 Task: In the  document Climatechange.txt Add page color 'Gold'Gold . Insert watermark . Insert watermark  ITC Apply Font Style in watermark Georgia; font size  113 and place the watermark  Horizontally
Action: Mouse moved to (47, 66)
Screenshot: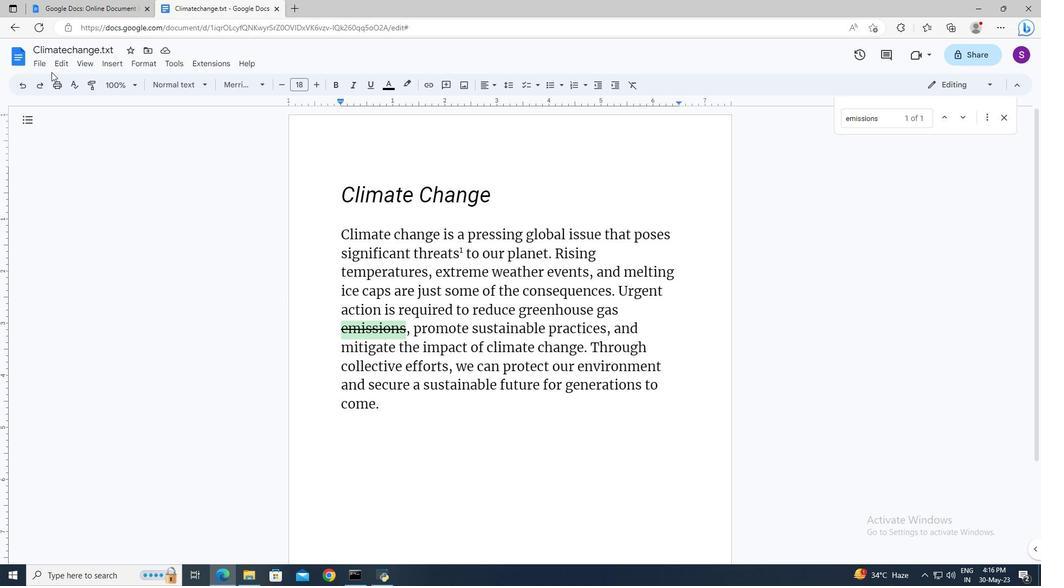 
Action: Mouse pressed left at (47, 66)
Screenshot: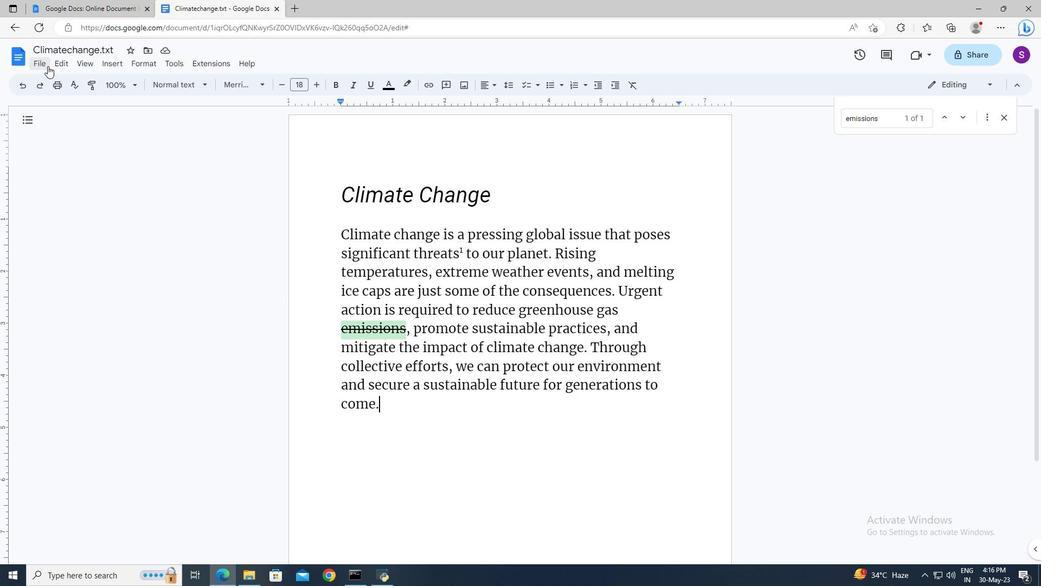
Action: Mouse moved to (69, 360)
Screenshot: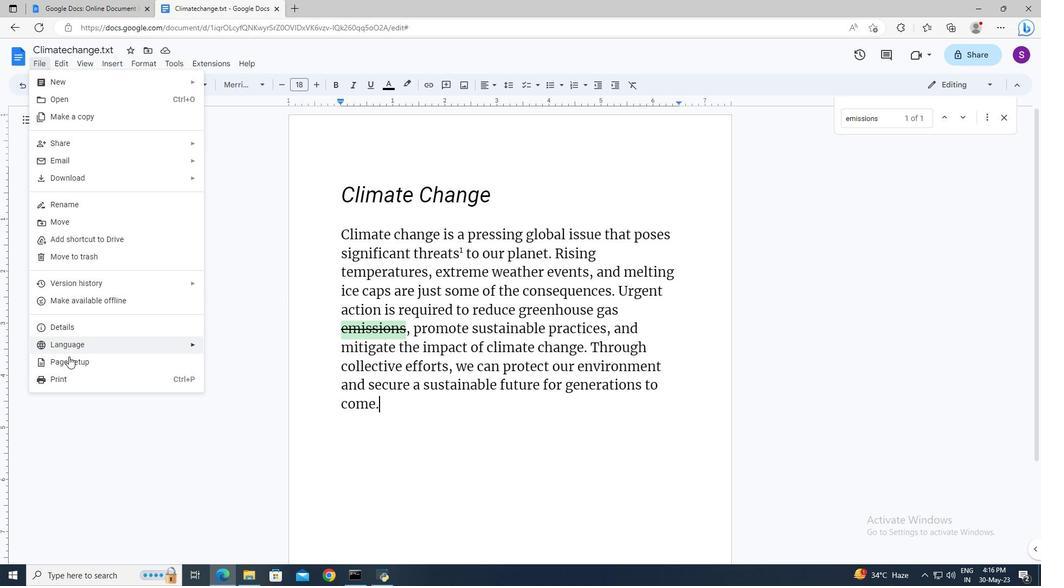 
Action: Mouse pressed left at (69, 360)
Screenshot: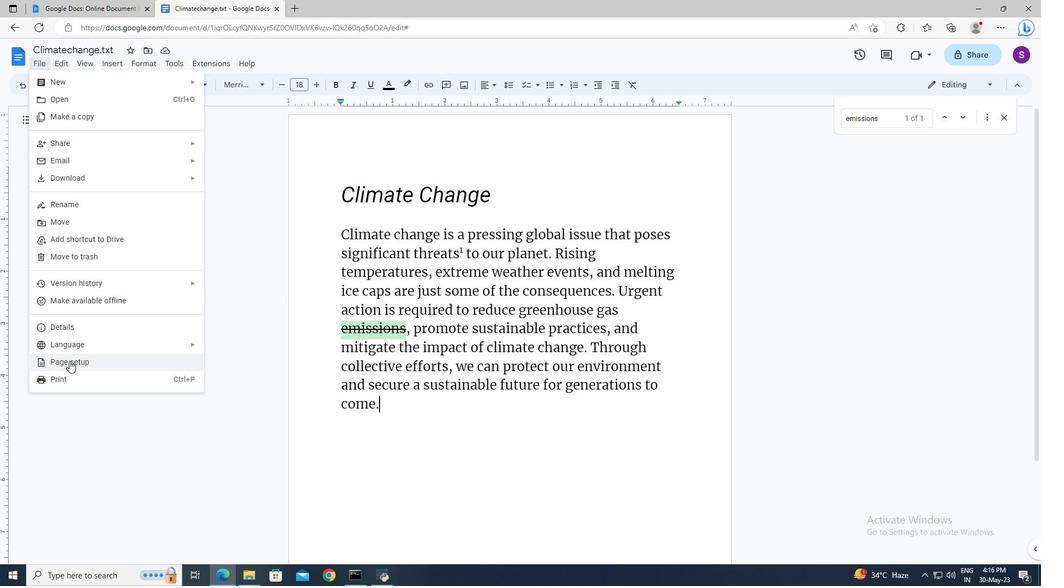 
Action: Mouse moved to (438, 370)
Screenshot: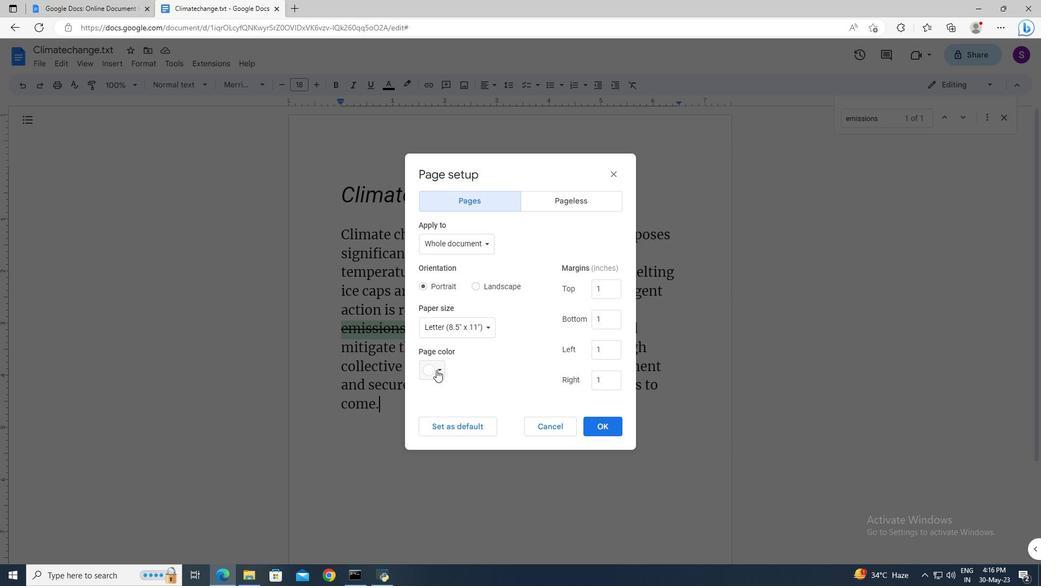 
Action: Mouse pressed left at (438, 370)
Screenshot: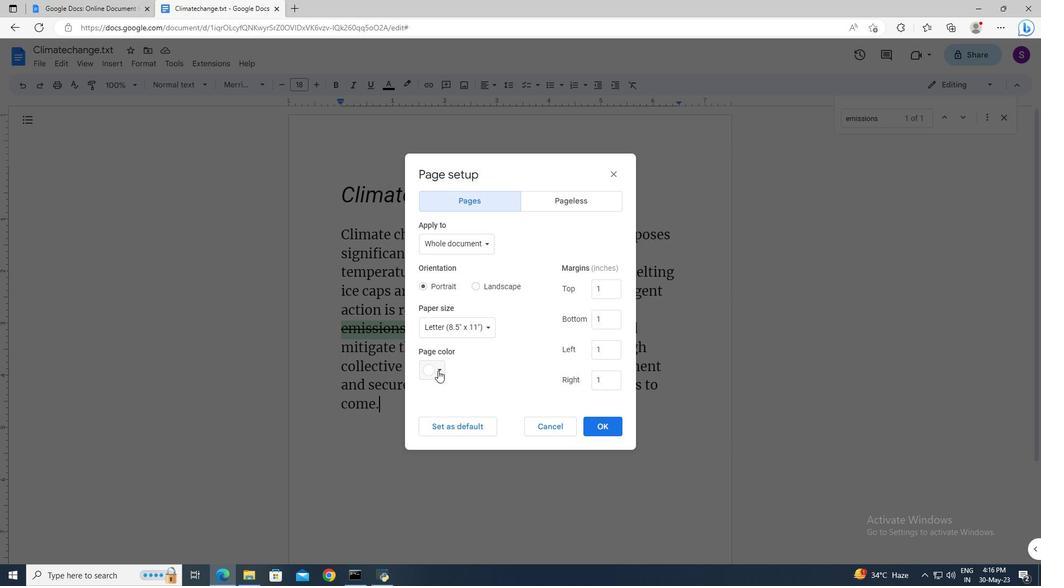 
Action: Mouse moved to (431, 498)
Screenshot: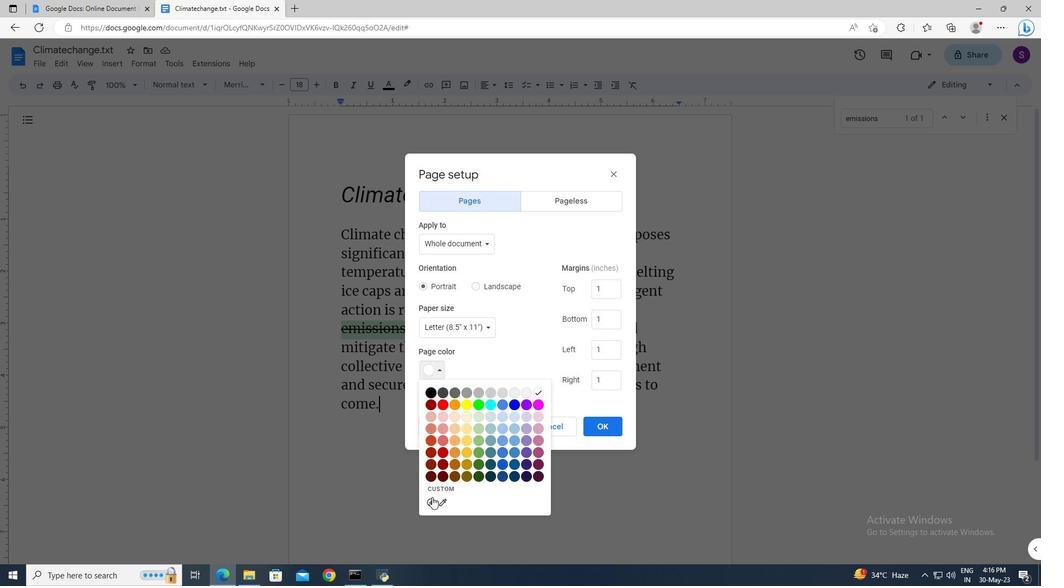 
Action: Mouse pressed left at (431, 498)
Screenshot: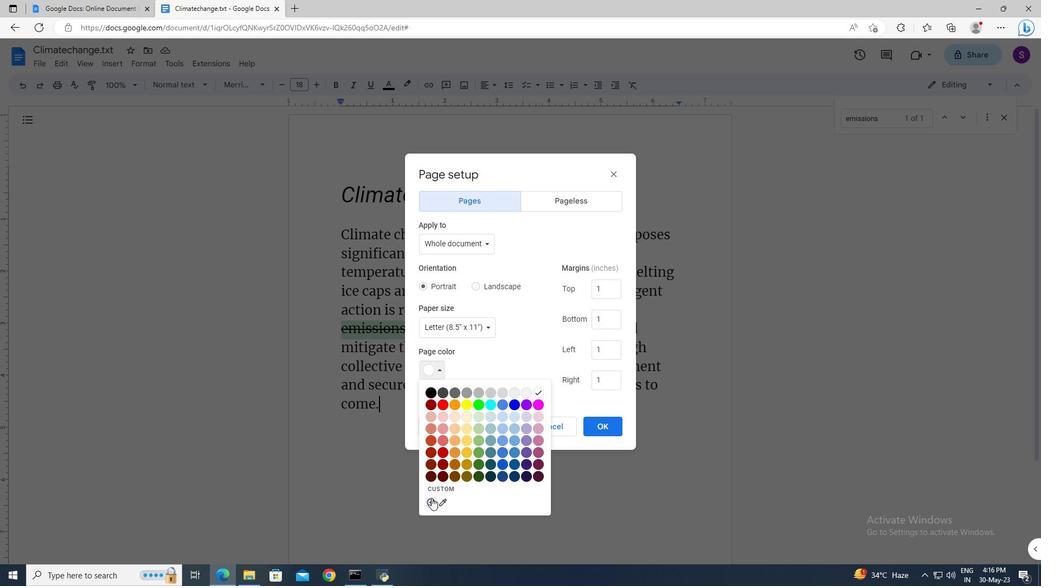 
Action: Mouse moved to (530, 308)
Screenshot: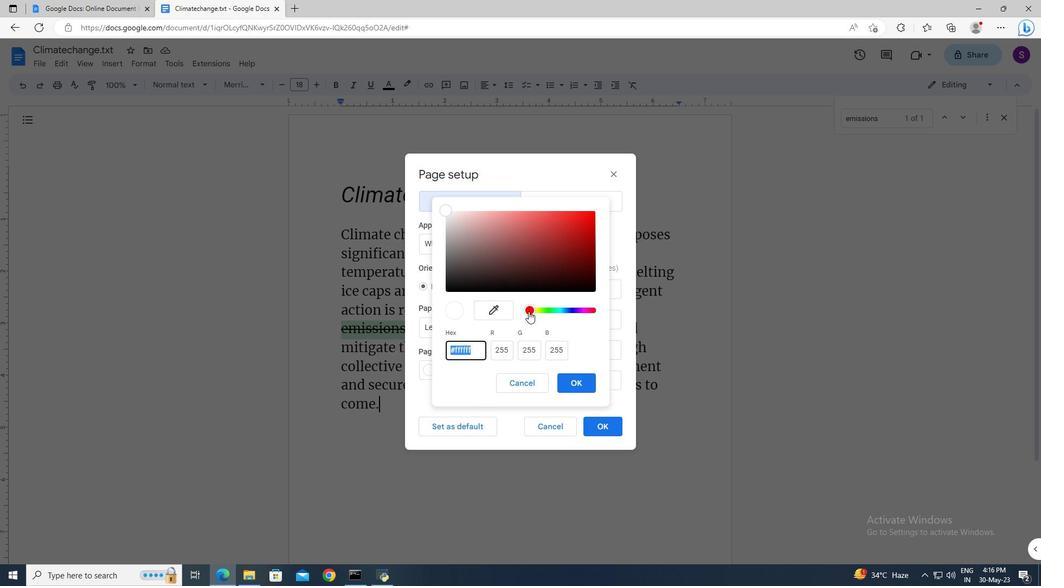 
Action: Mouse pressed left at (530, 308)
Screenshot: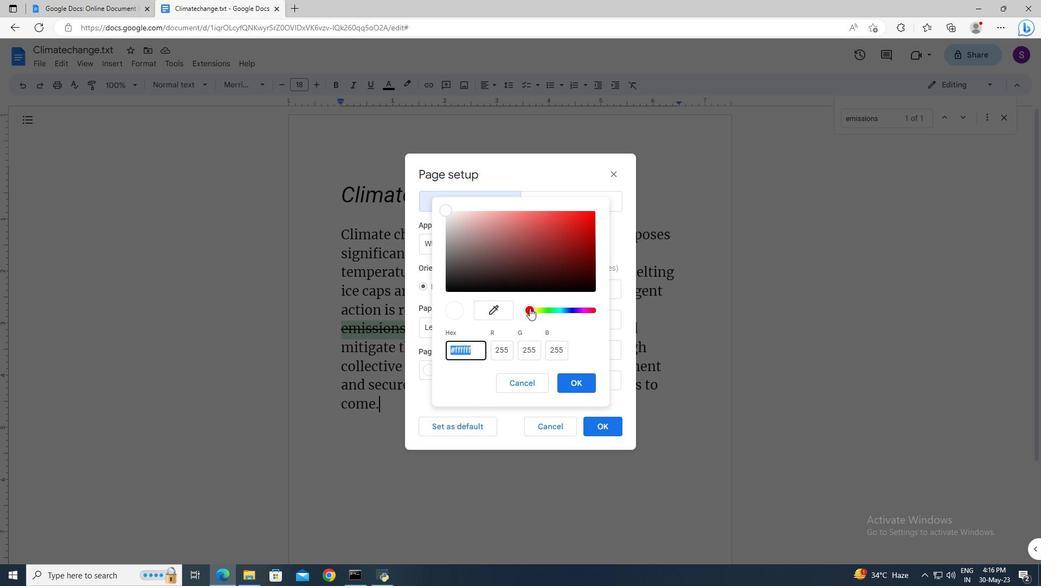 
Action: Mouse moved to (544, 223)
Screenshot: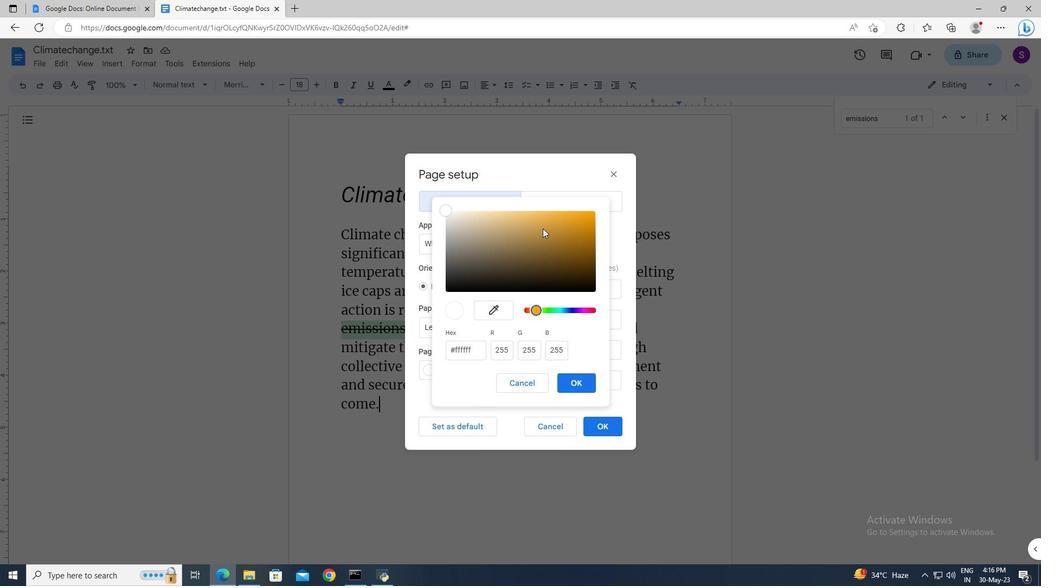 
Action: Mouse pressed left at (544, 223)
Screenshot: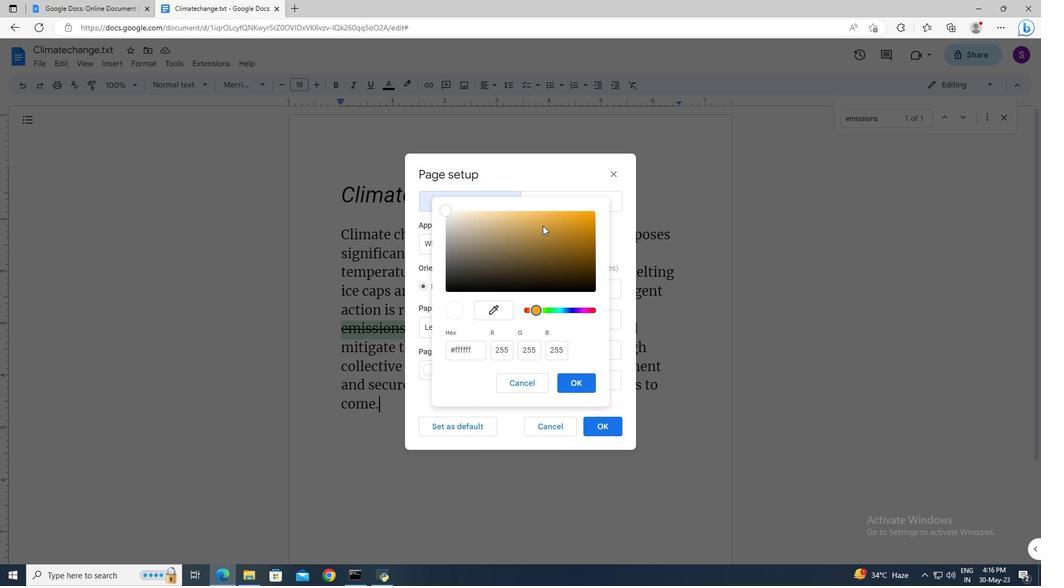 
Action: Mouse moved to (546, 218)
Screenshot: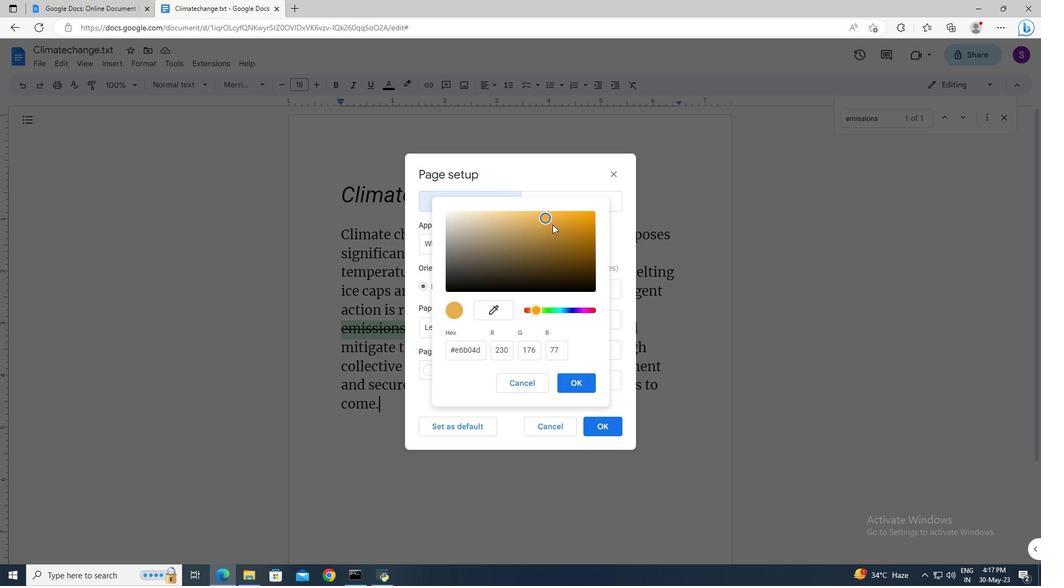 
Action: Mouse pressed left at (546, 218)
Screenshot: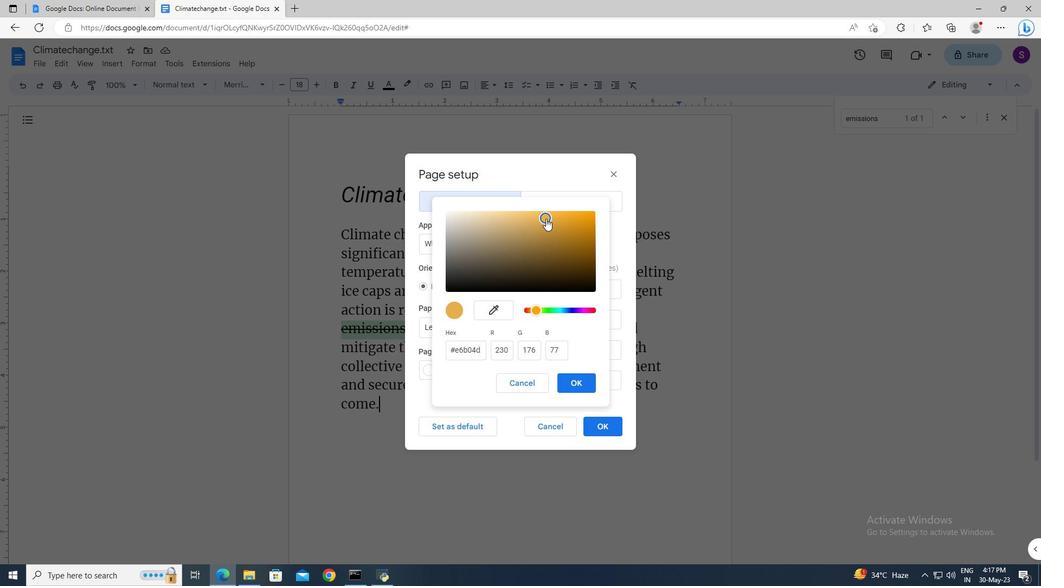 
Action: Mouse moved to (544, 211)
Screenshot: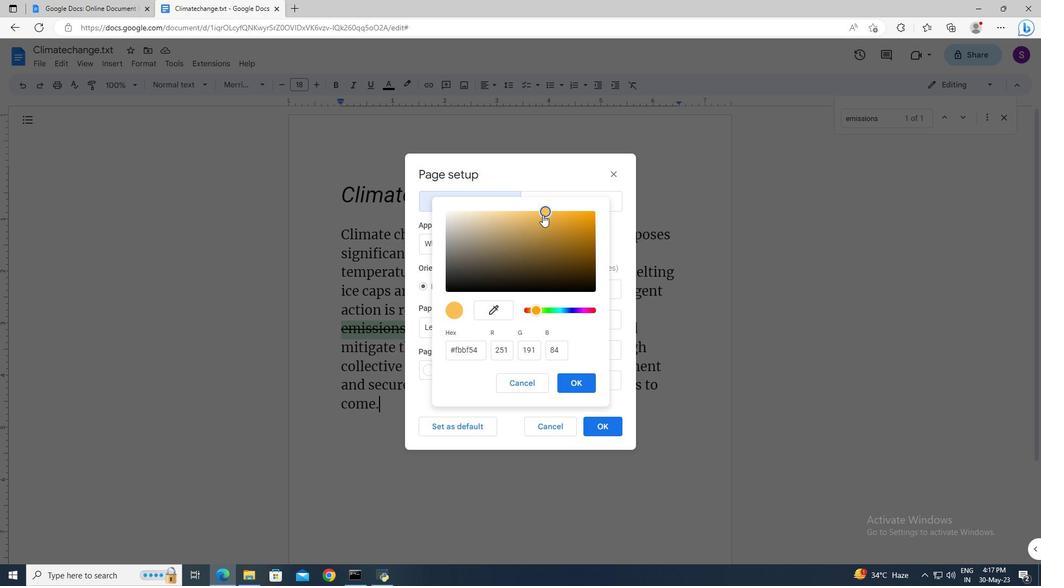 
Action: Mouse pressed left at (544, 211)
Screenshot: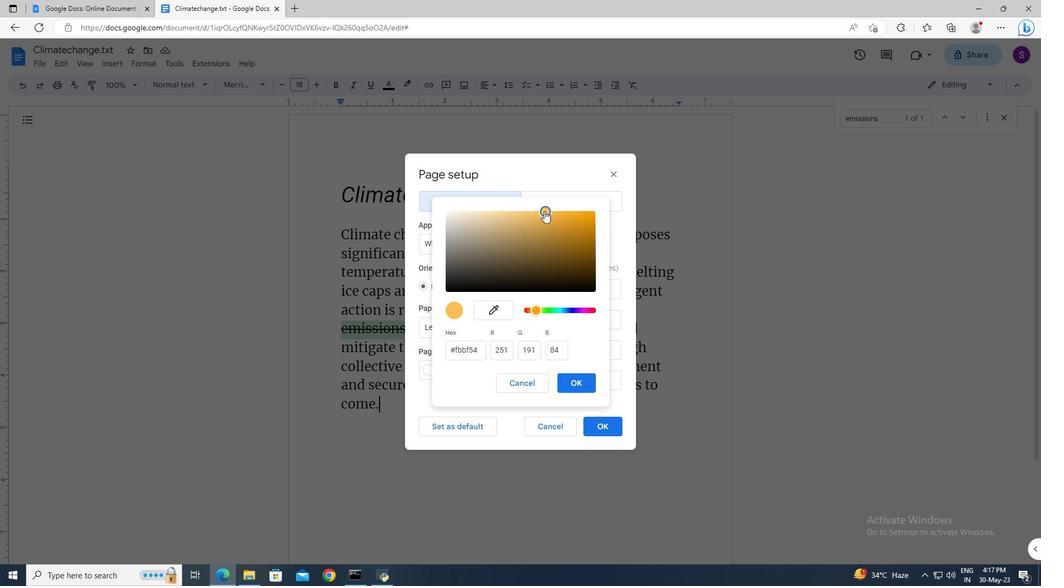 
Action: Mouse moved to (572, 383)
Screenshot: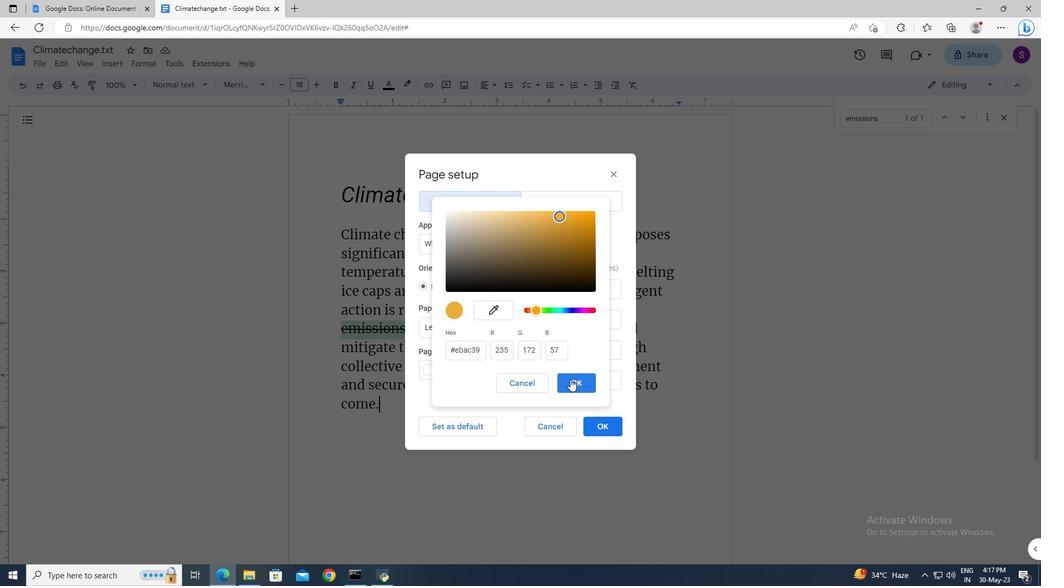 
Action: Mouse pressed left at (572, 383)
Screenshot: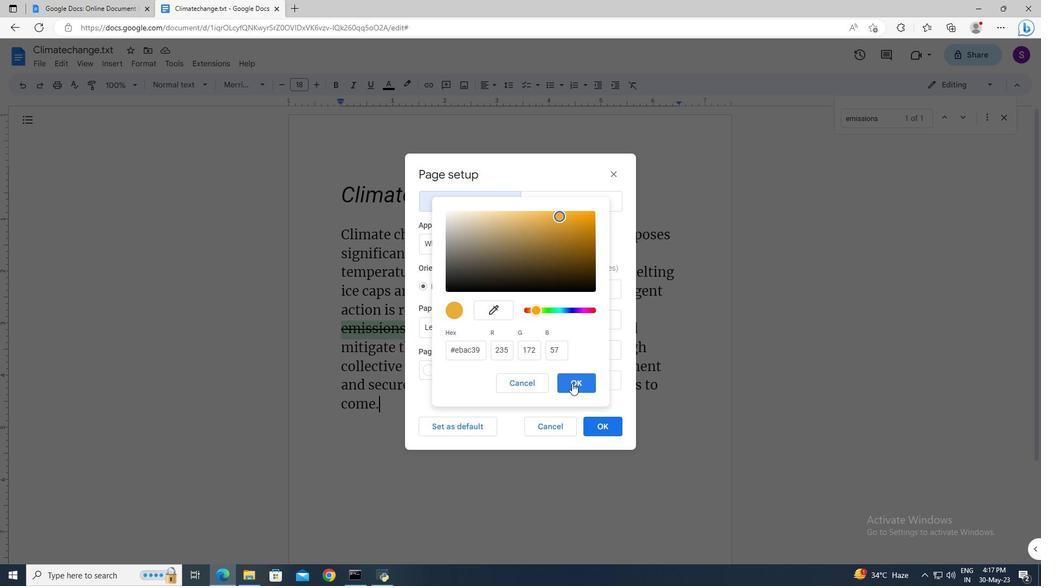 
Action: Mouse moved to (600, 423)
Screenshot: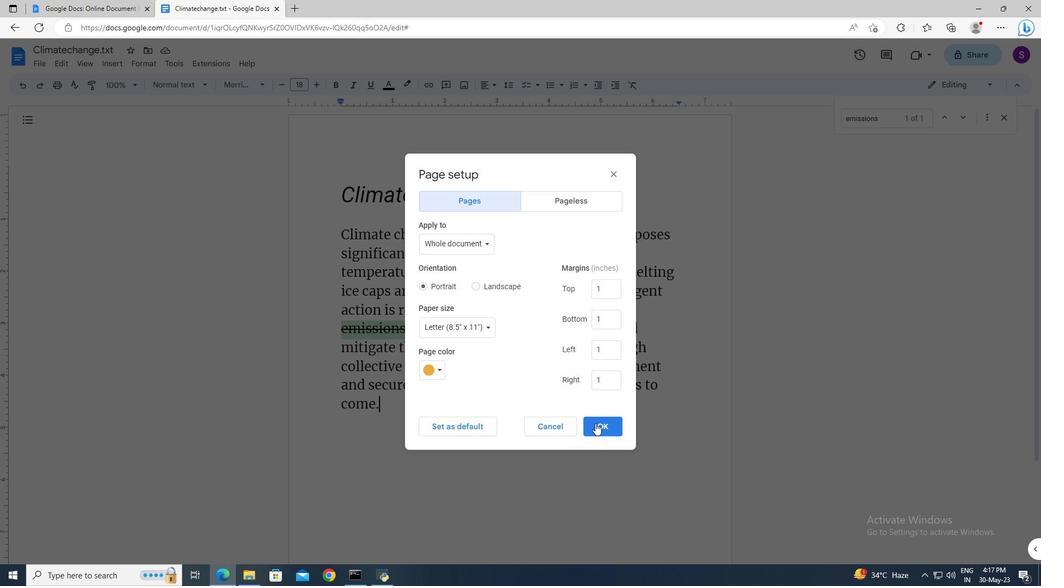 
Action: Mouse pressed left at (600, 423)
Screenshot: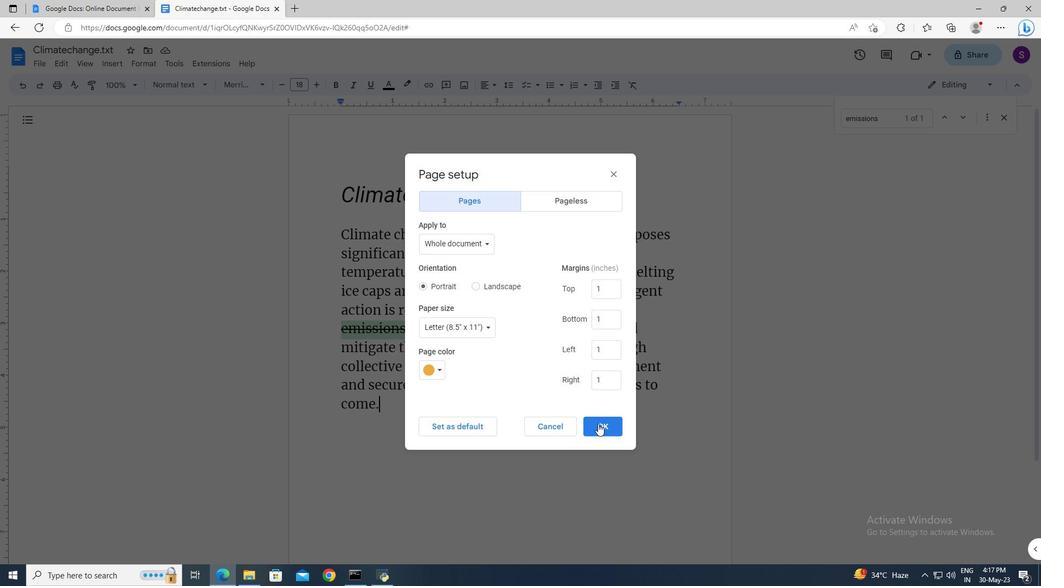 
Action: Mouse moved to (98, 65)
Screenshot: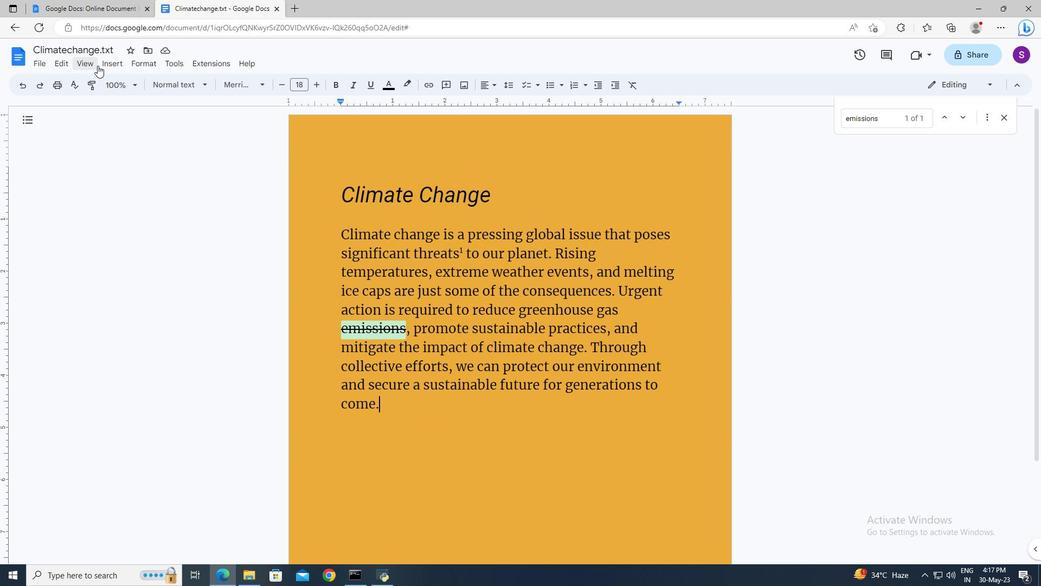 
Action: Mouse pressed left at (98, 65)
Screenshot: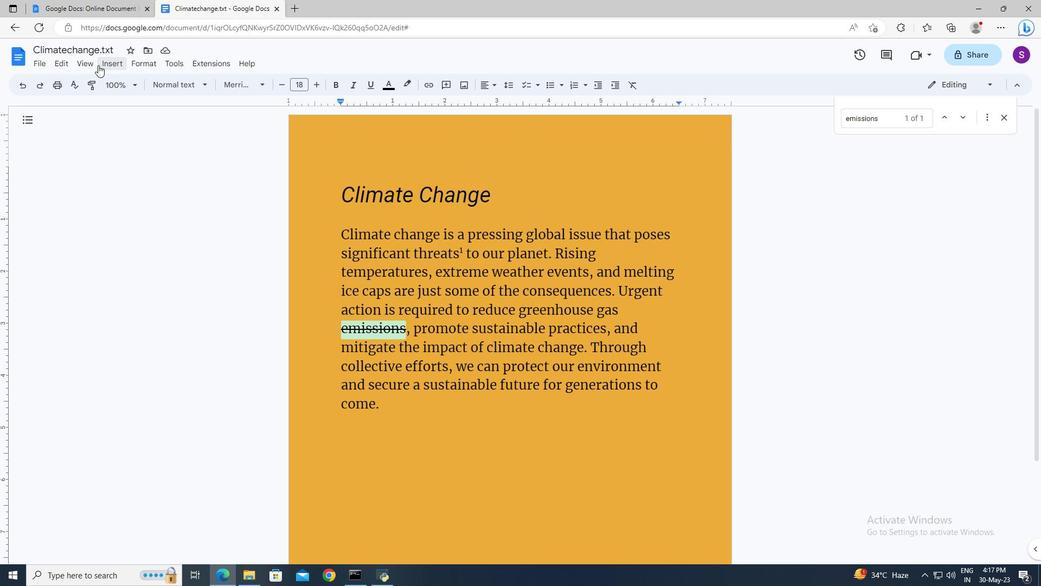 
Action: Mouse moved to (134, 323)
Screenshot: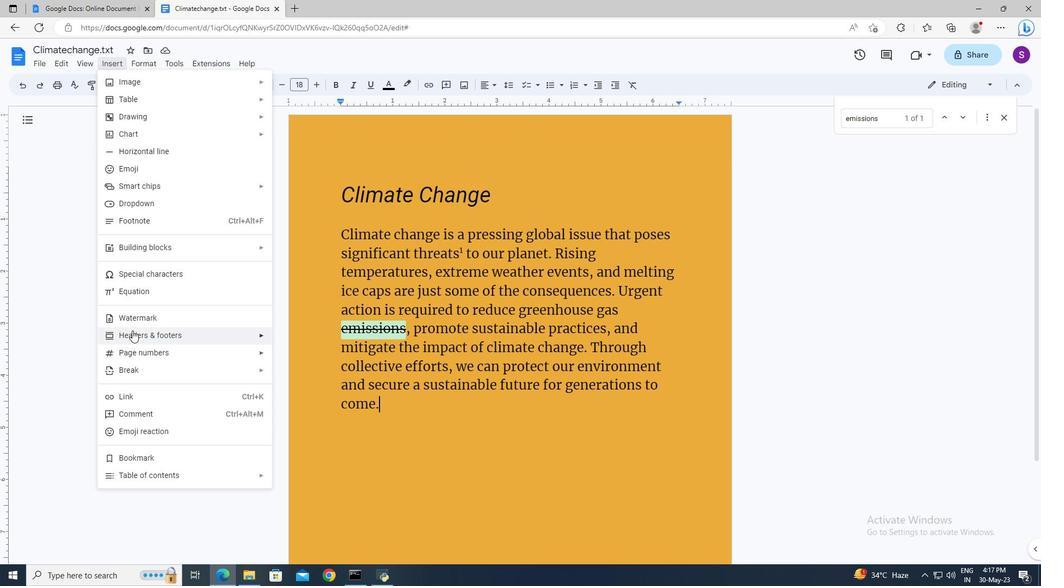 
Action: Mouse pressed left at (134, 323)
Screenshot: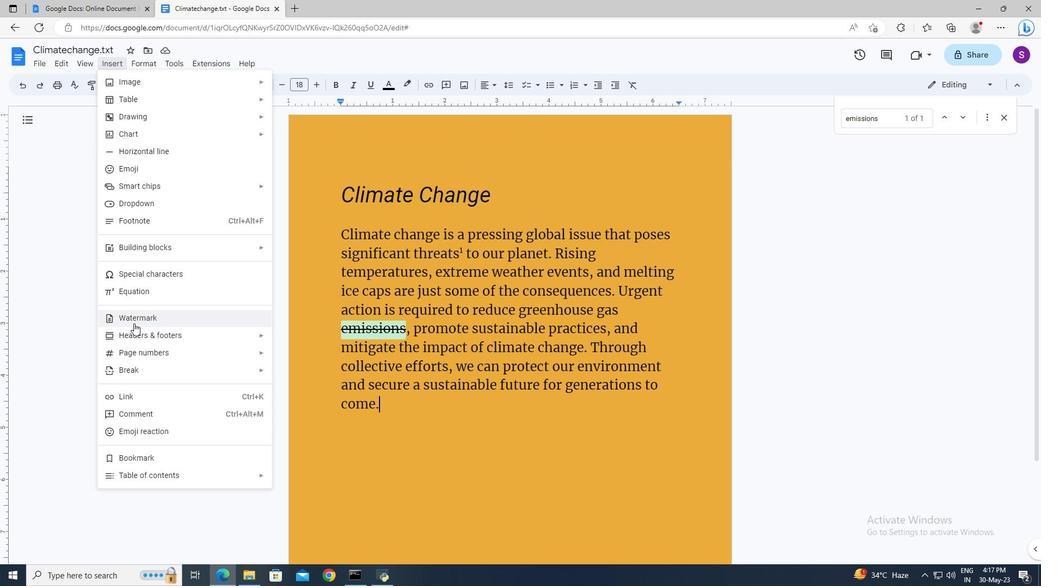 
Action: Mouse moved to (987, 121)
Screenshot: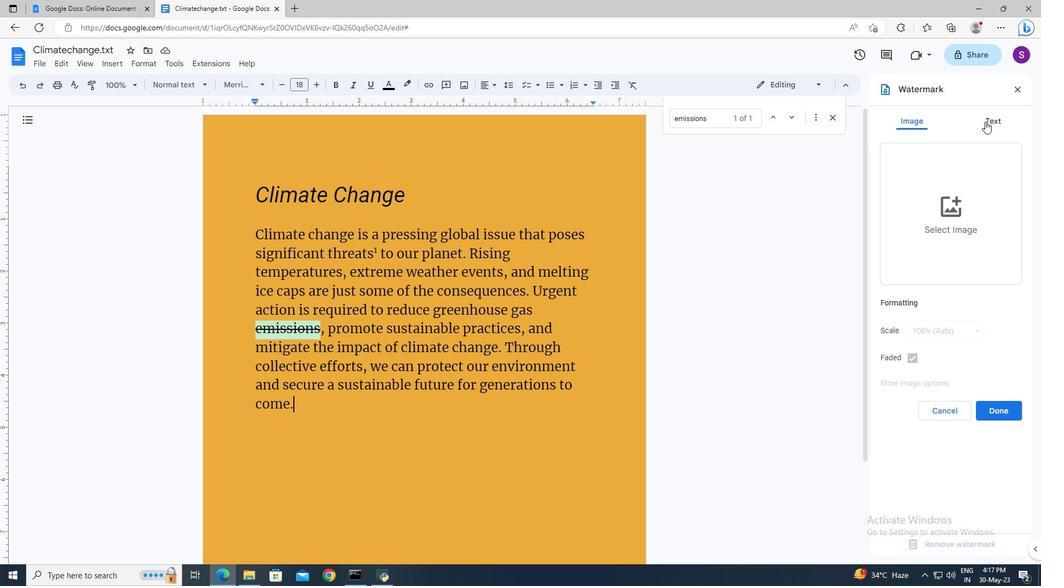 
Action: Mouse pressed left at (987, 121)
Screenshot: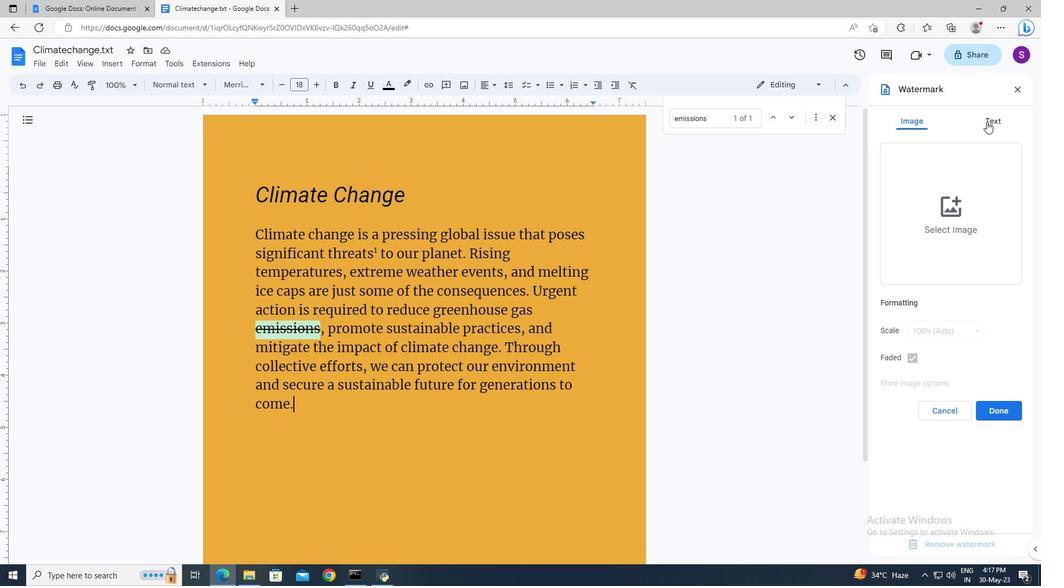 
Action: Mouse moved to (932, 150)
Screenshot: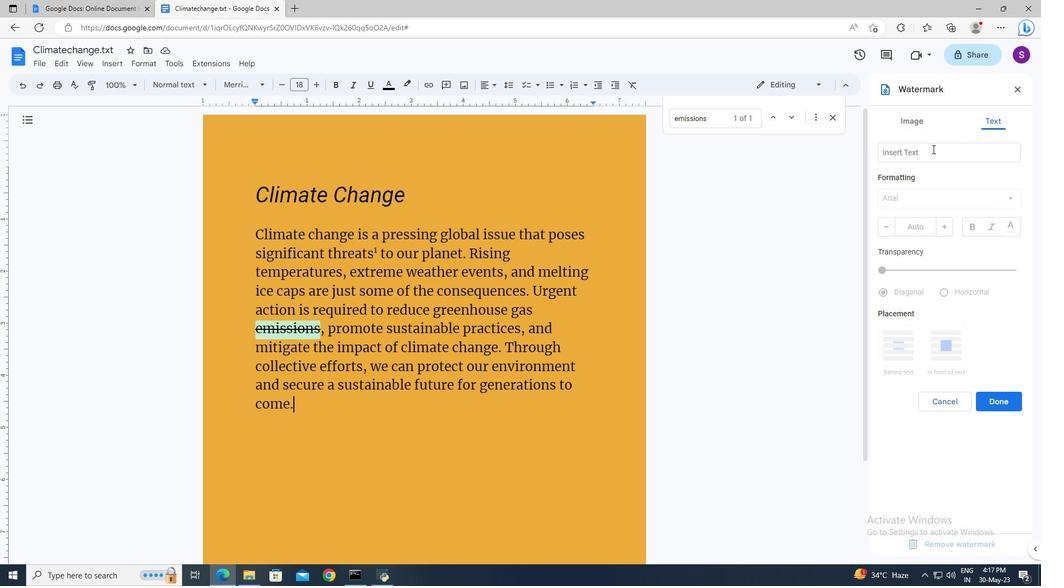 
Action: Mouse pressed left at (932, 150)
Screenshot: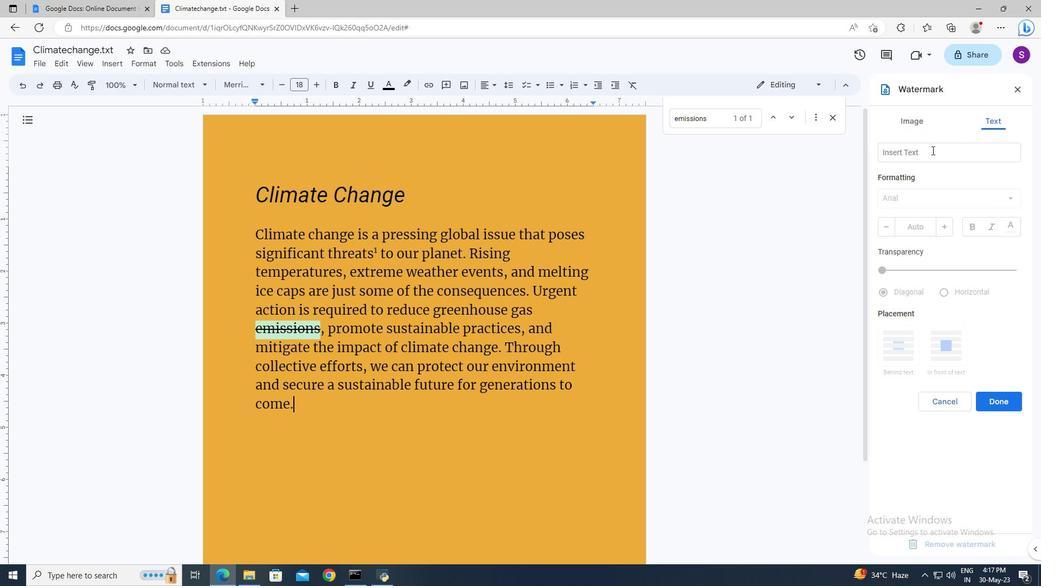 
Action: Mouse moved to (932, 150)
Screenshot: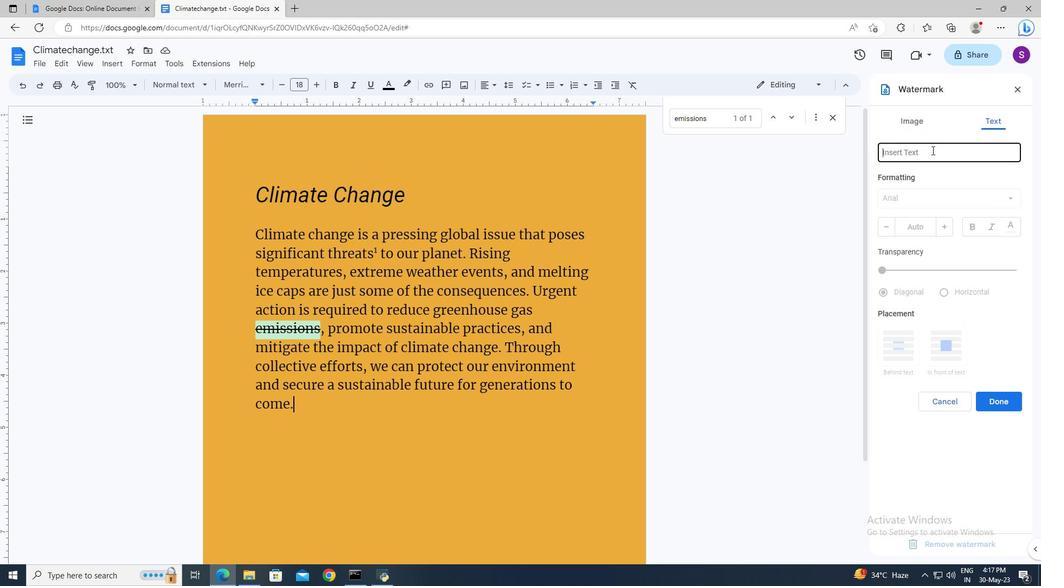 
Action: Key pressed <Key.shift>ITC<Key.enter>
Screenshot: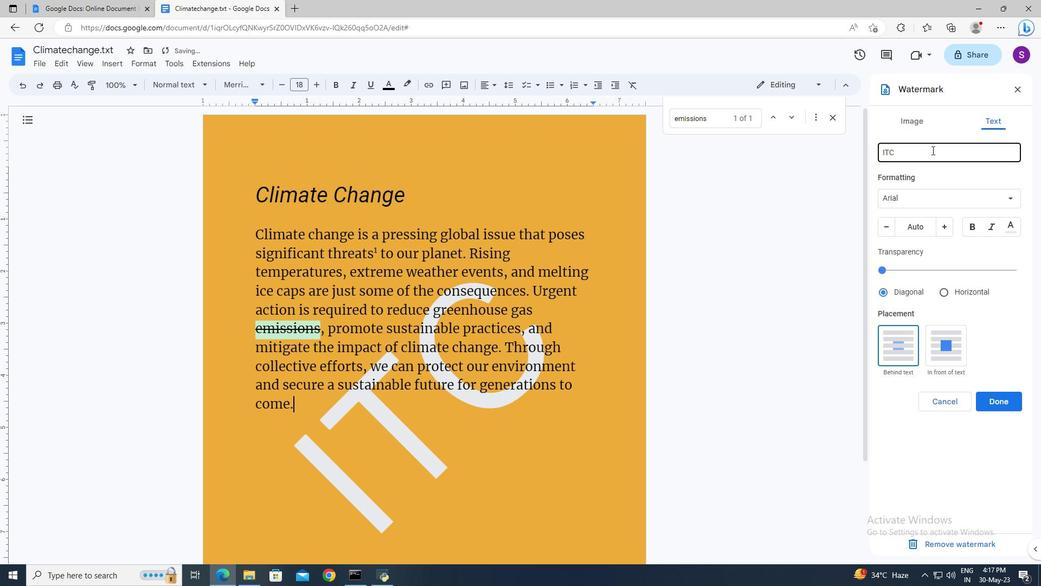 
Action: Mouse moved to (928, 193)
Screenshot: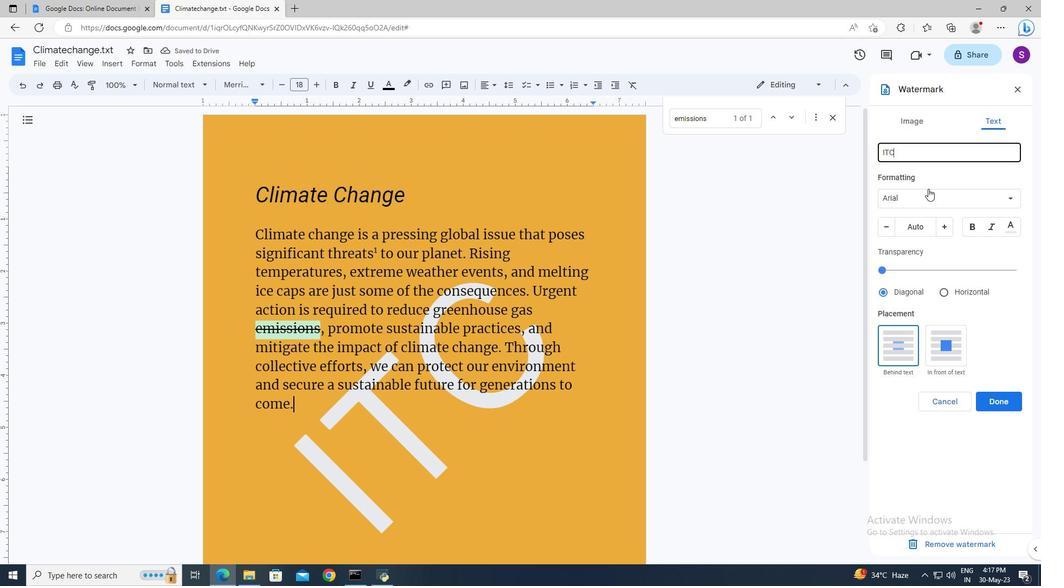 
Action: Mouse pressed left at (928, 193)
Screenshot: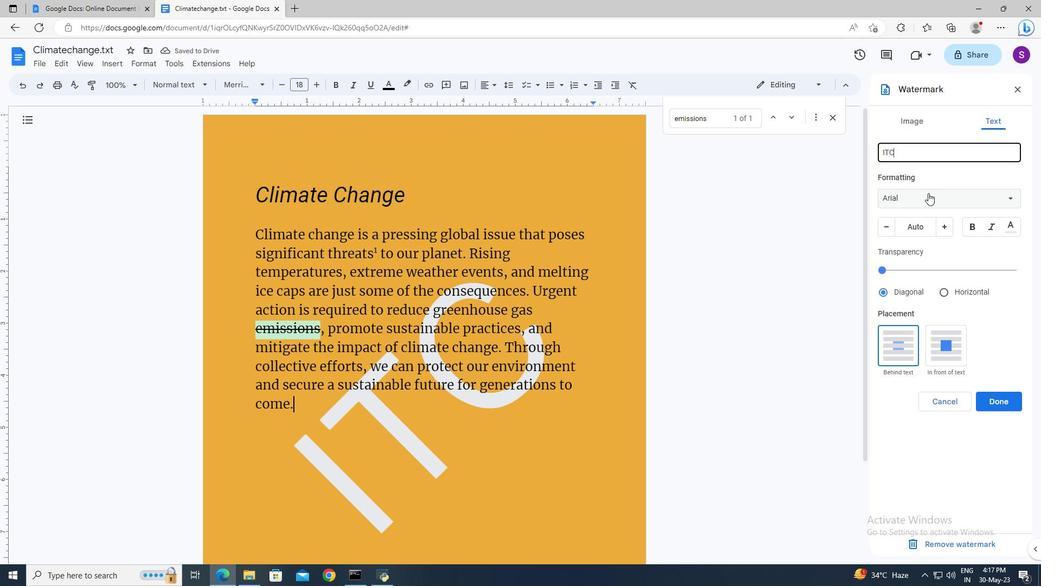 
Action: Mouse moved to (915, 496)
Screenshot: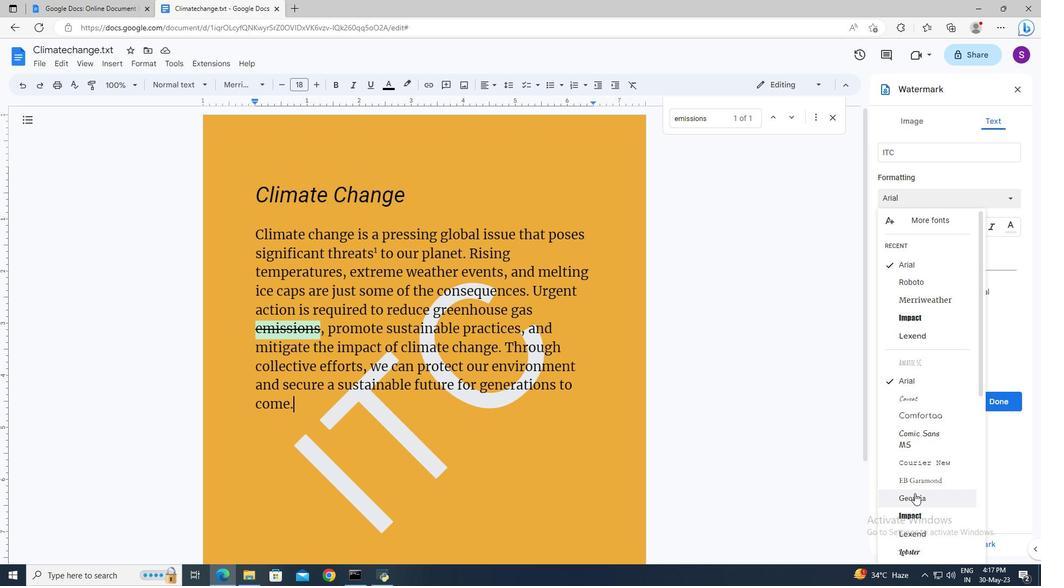 
Action: Mouse pressed left at (915, 496)
Screenshot: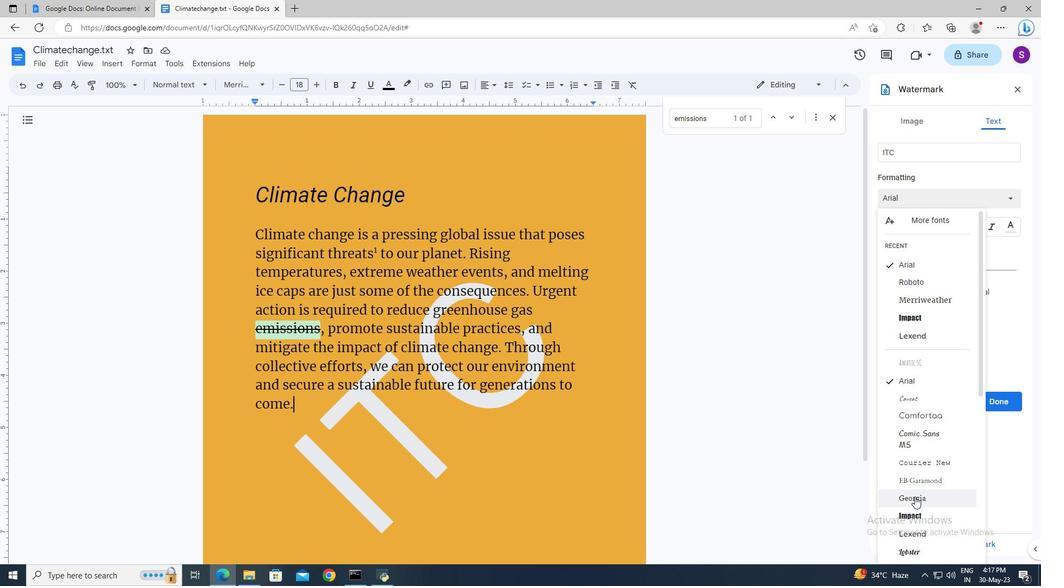 
Action: Mouse moved to (919, 231)
Screenshot: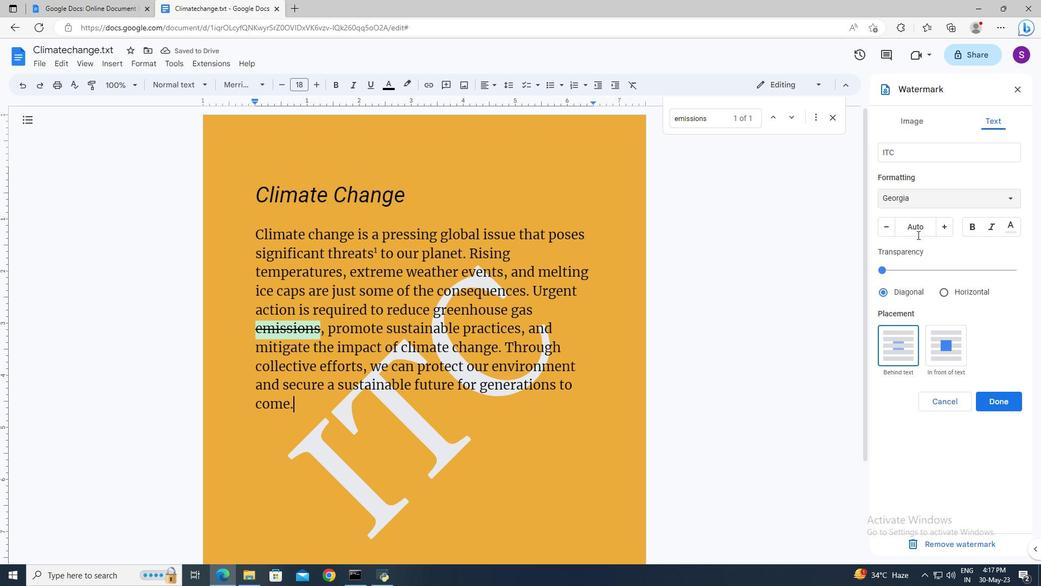 
Action: Mouse pressed left at (919, 231)
Screenshot: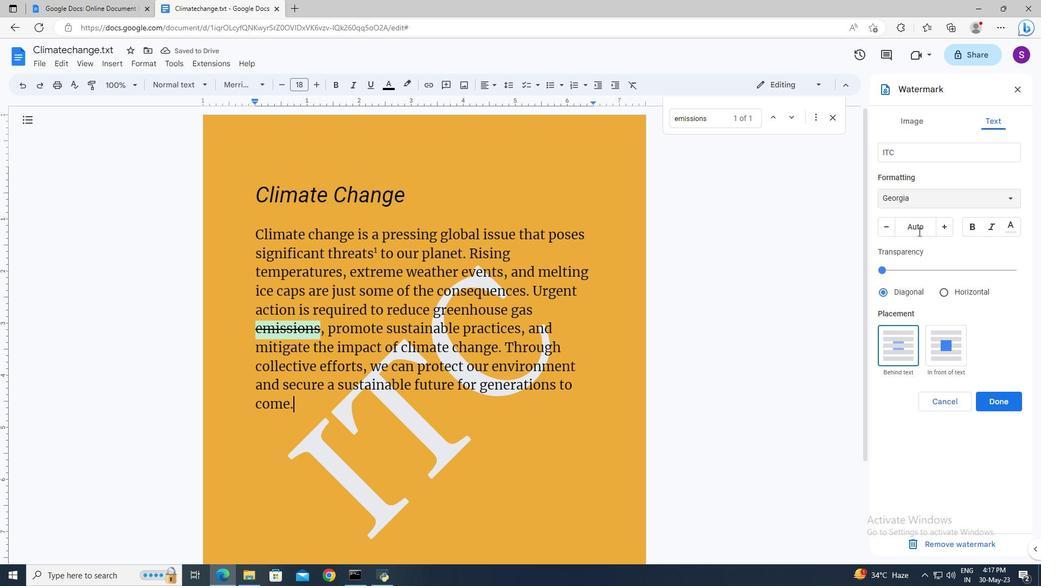 
Action: Key pressed 113<Key.enter>
Screenshot: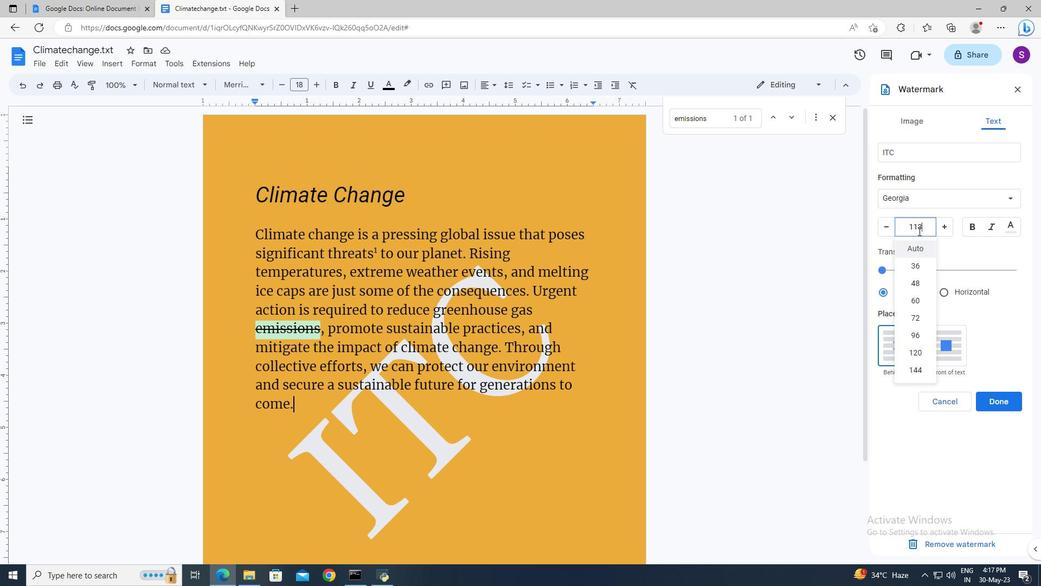 
Action: Mouse moved to (947, 290)
Screenshot: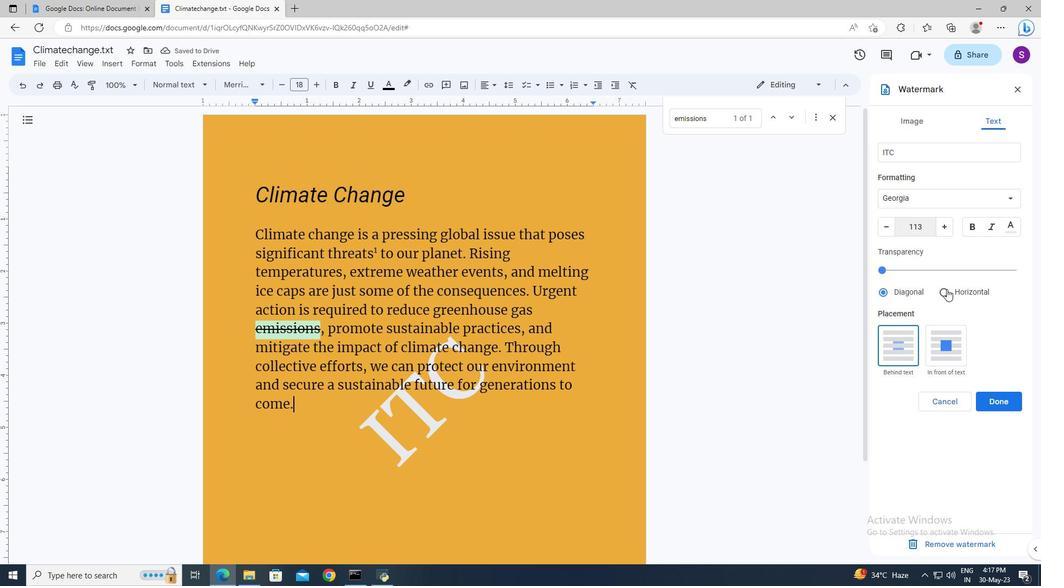 
Action: Mouse pressed left at (947, 290)
Screenshot: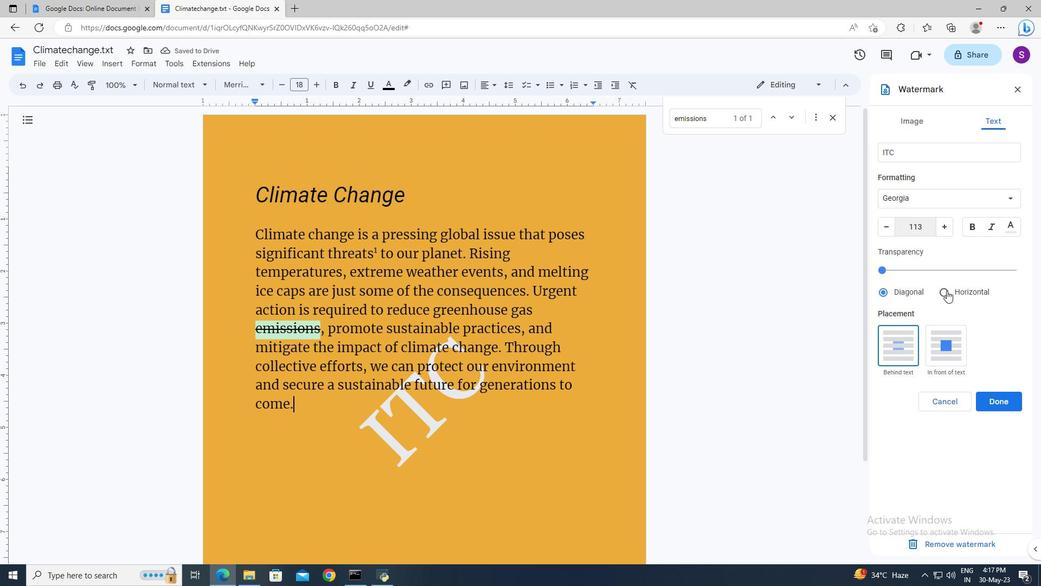
Action: Mouse moved to (996, 399)
Screenshot: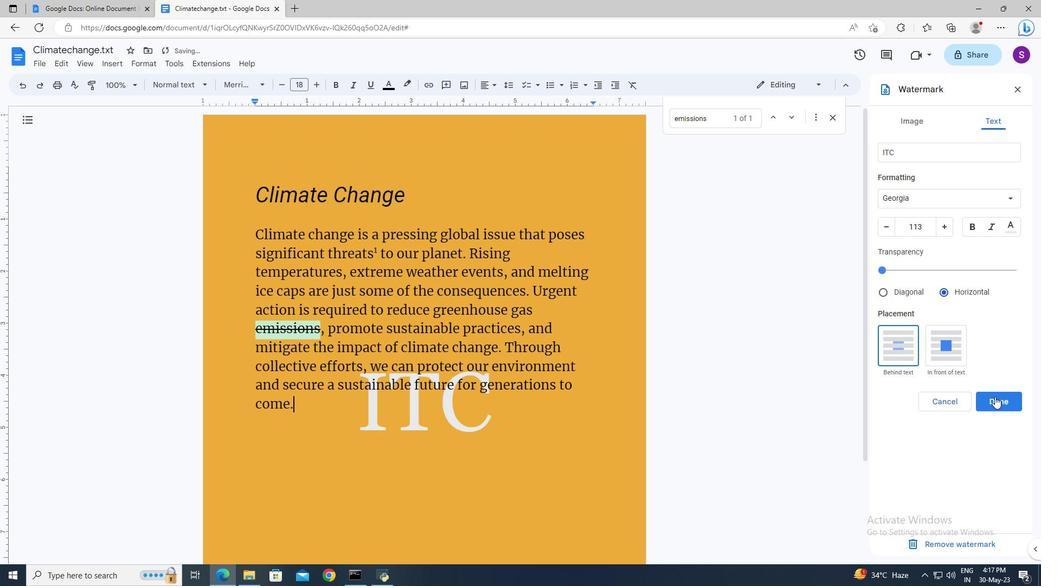 
Action: Mouse pressed left at (996, 399)
Screenshot: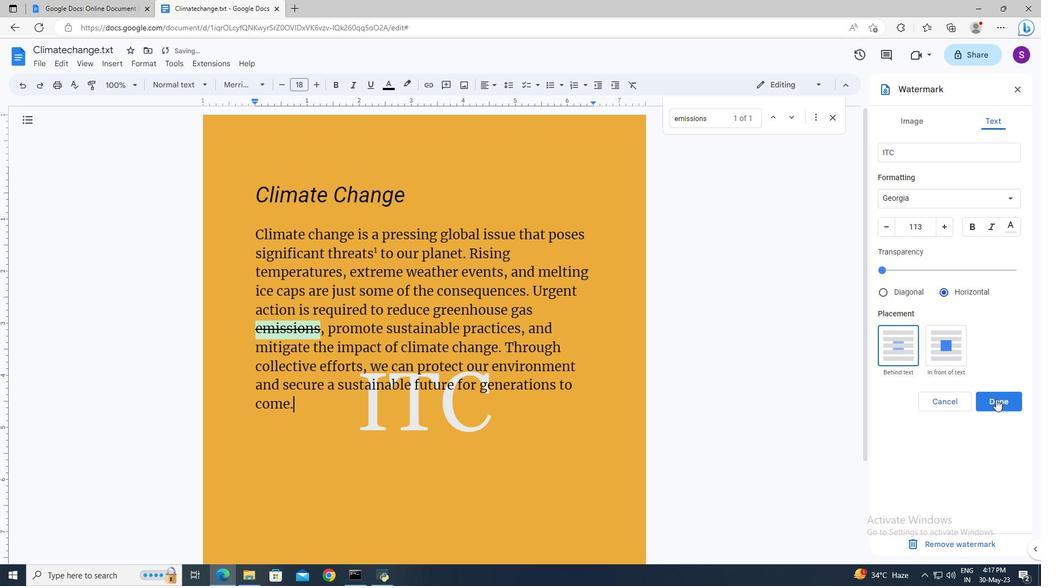 
Action: Mouse moved to (657, 399)
Screenshot: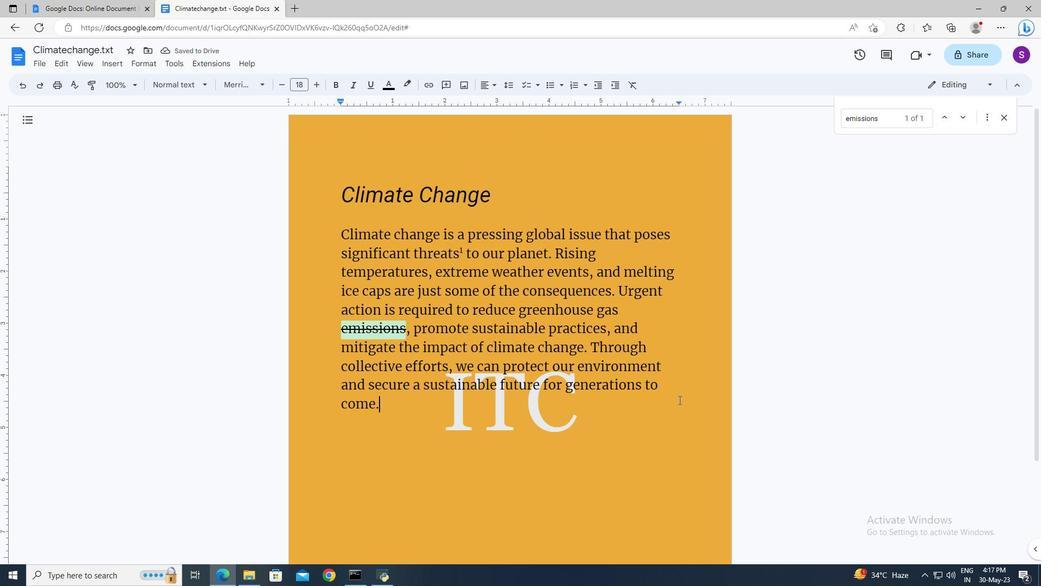 
